 Task: Select and add the product "Flonase 24 Hour Allergy Relief Spray" to cart from the store "DashMart".
Action: Mouse moved to (55, 101)
Screenshot: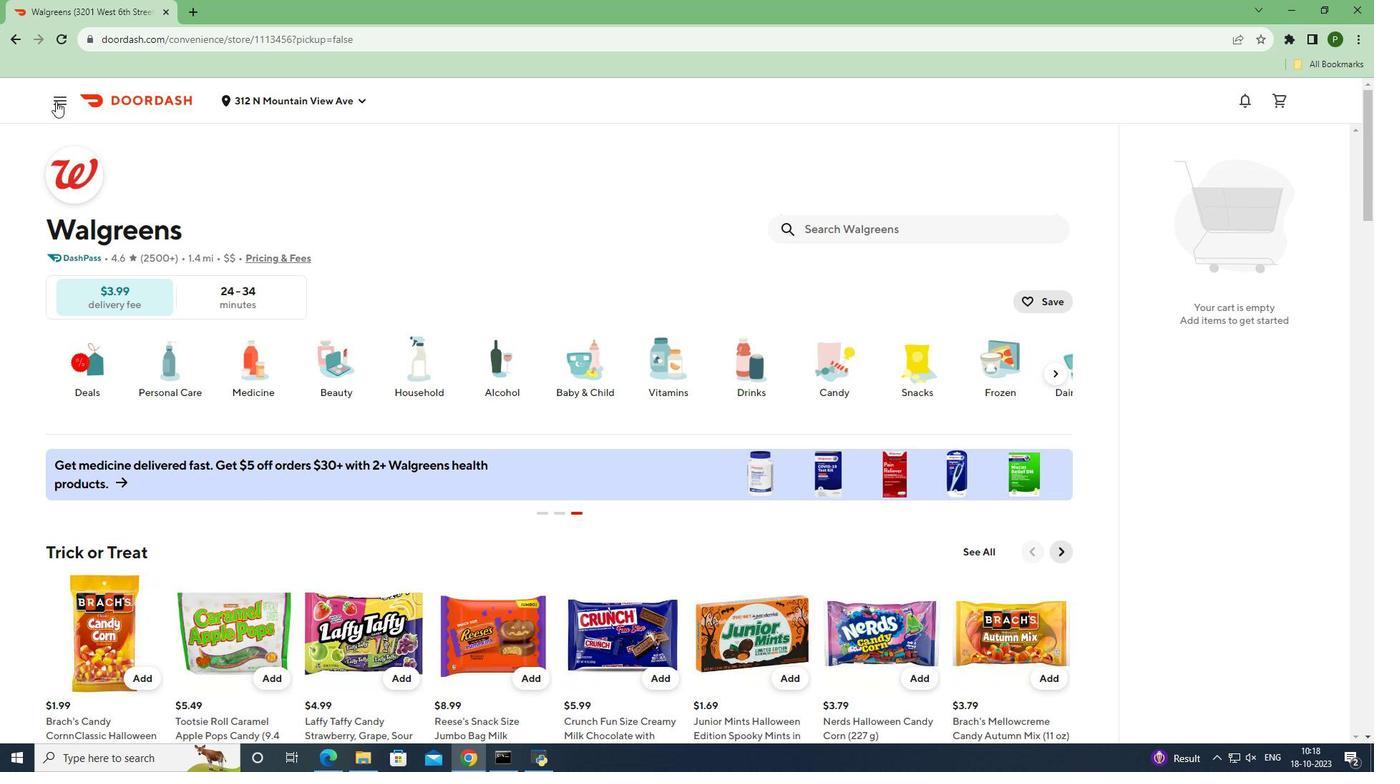 
Action: Mouse pressed left at (55, 101)
Screenshot: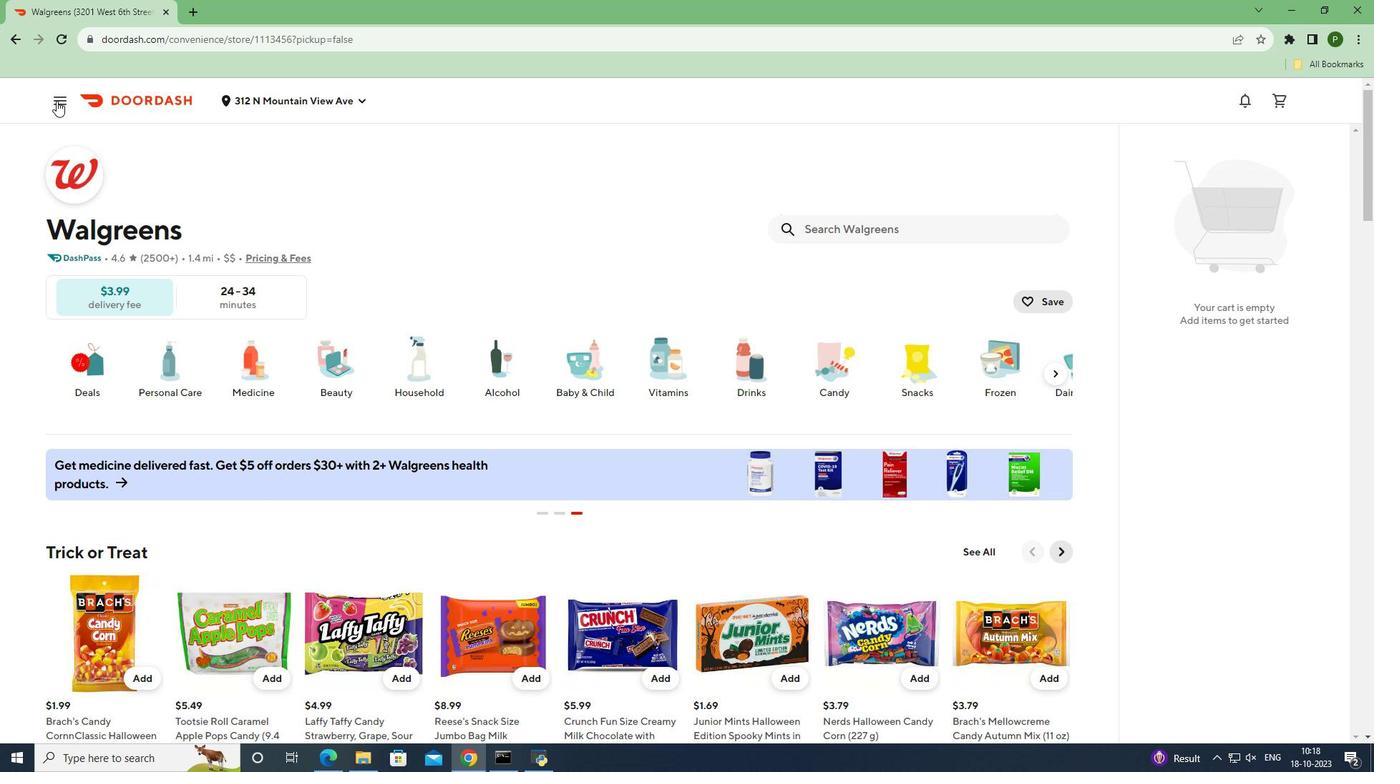 
Action: Mouse moved to (68, 203)
Screenshot: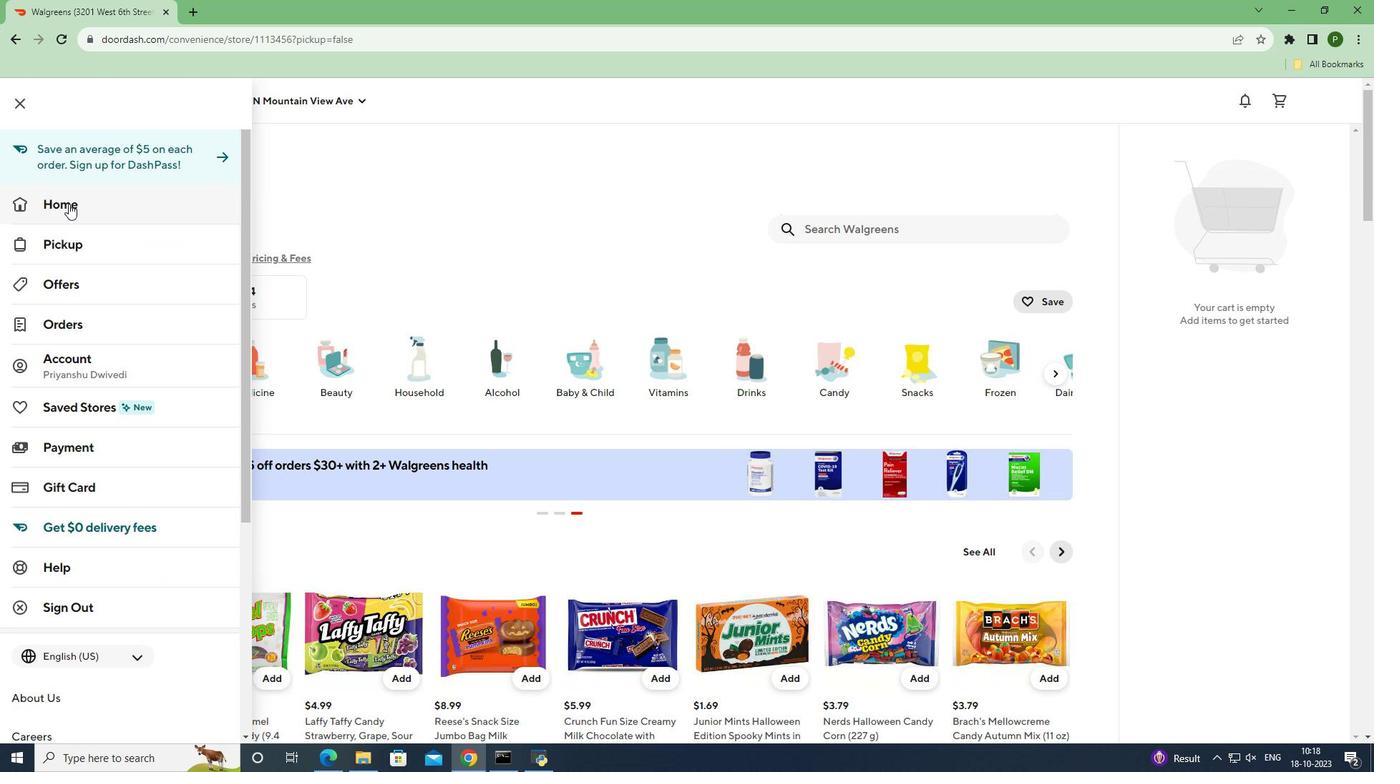 
Action: Mouse pressed left at (68, 203)
Screenshot: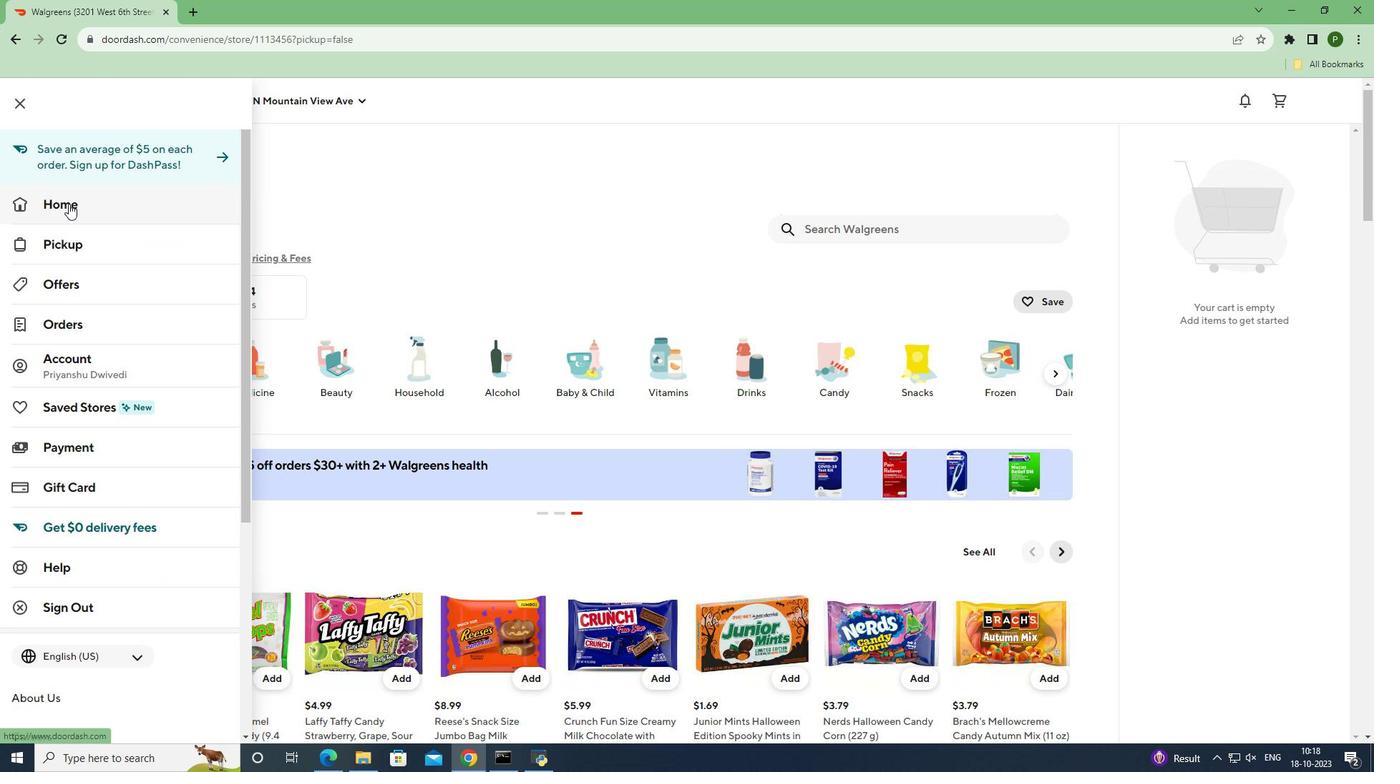
Action: Mouse moved to (1029, 156)
Screenshot: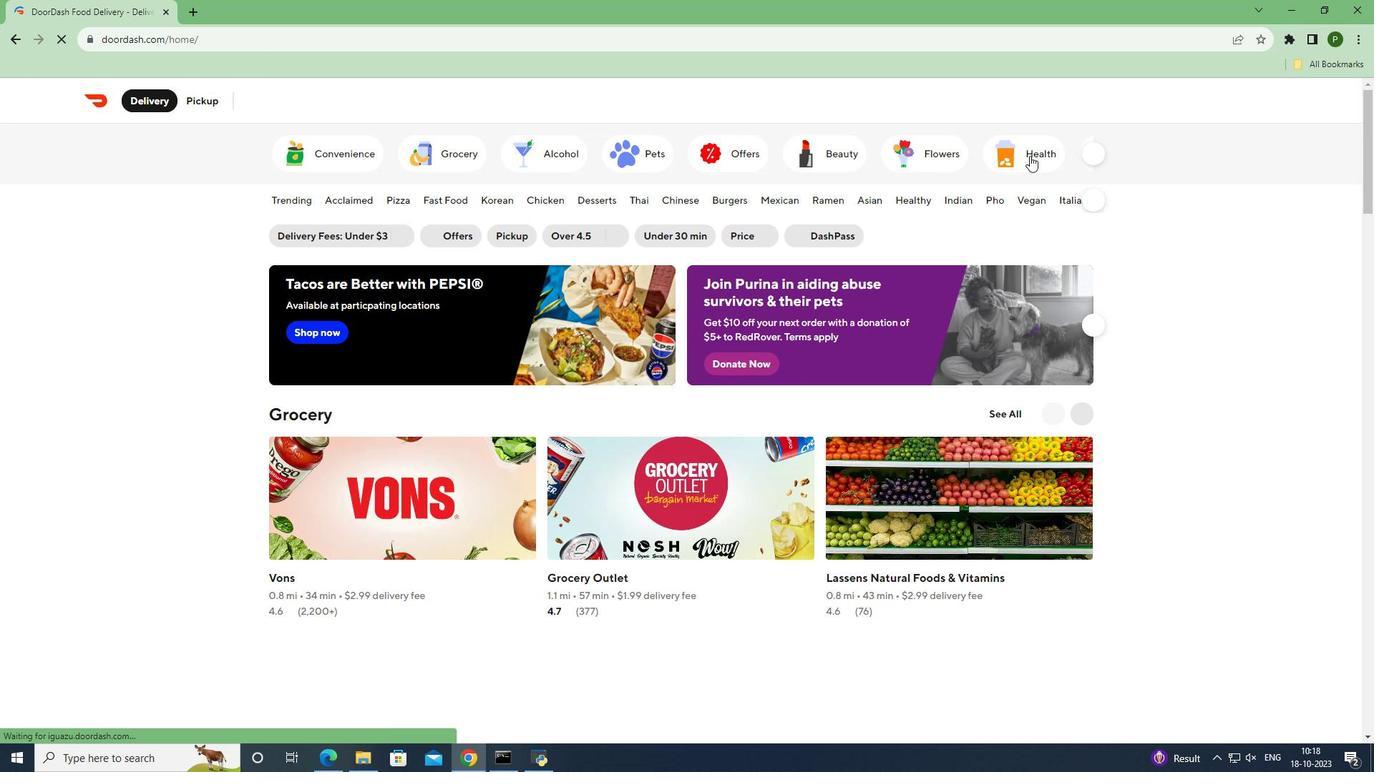 
Action: Mouse pressed left at (1029, 156)
Screenshot: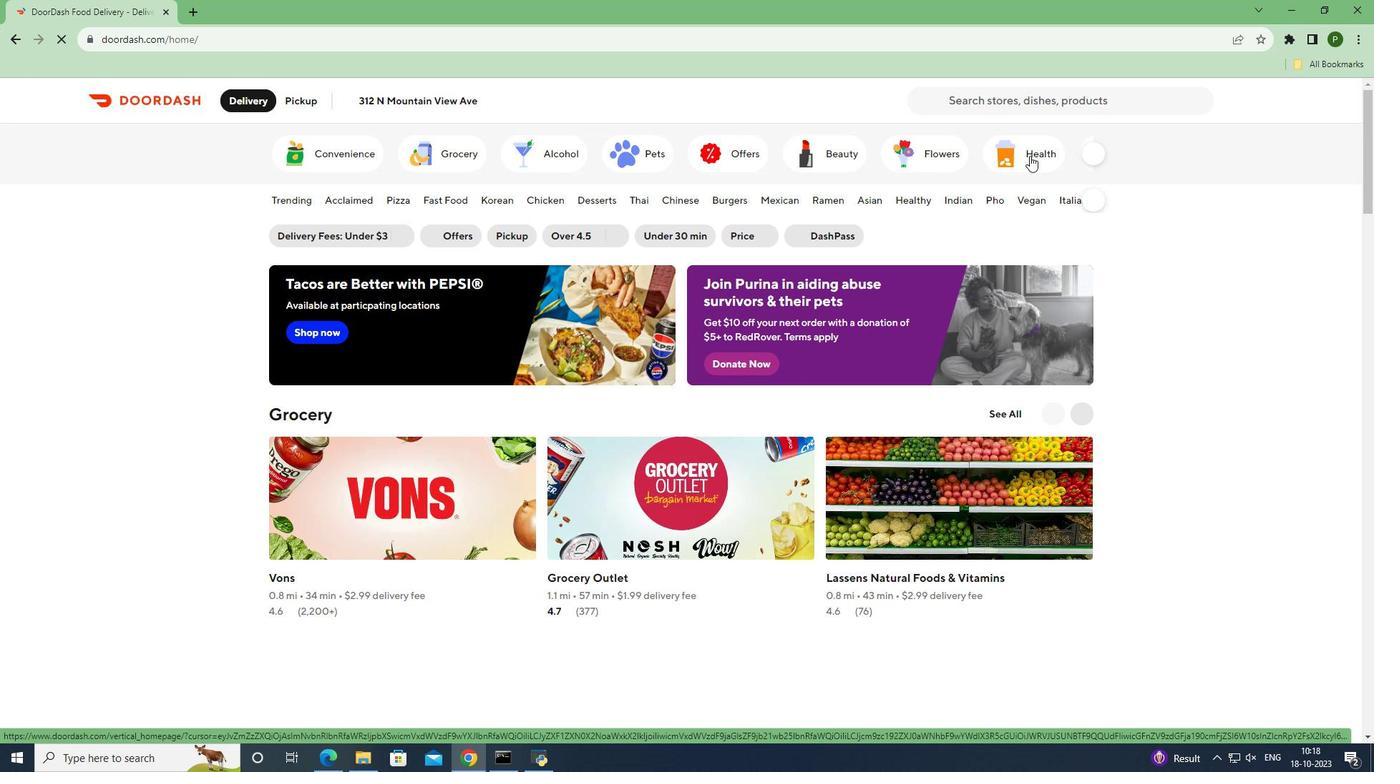 
Action: Mouse moved to (410, 464)
Screenshot: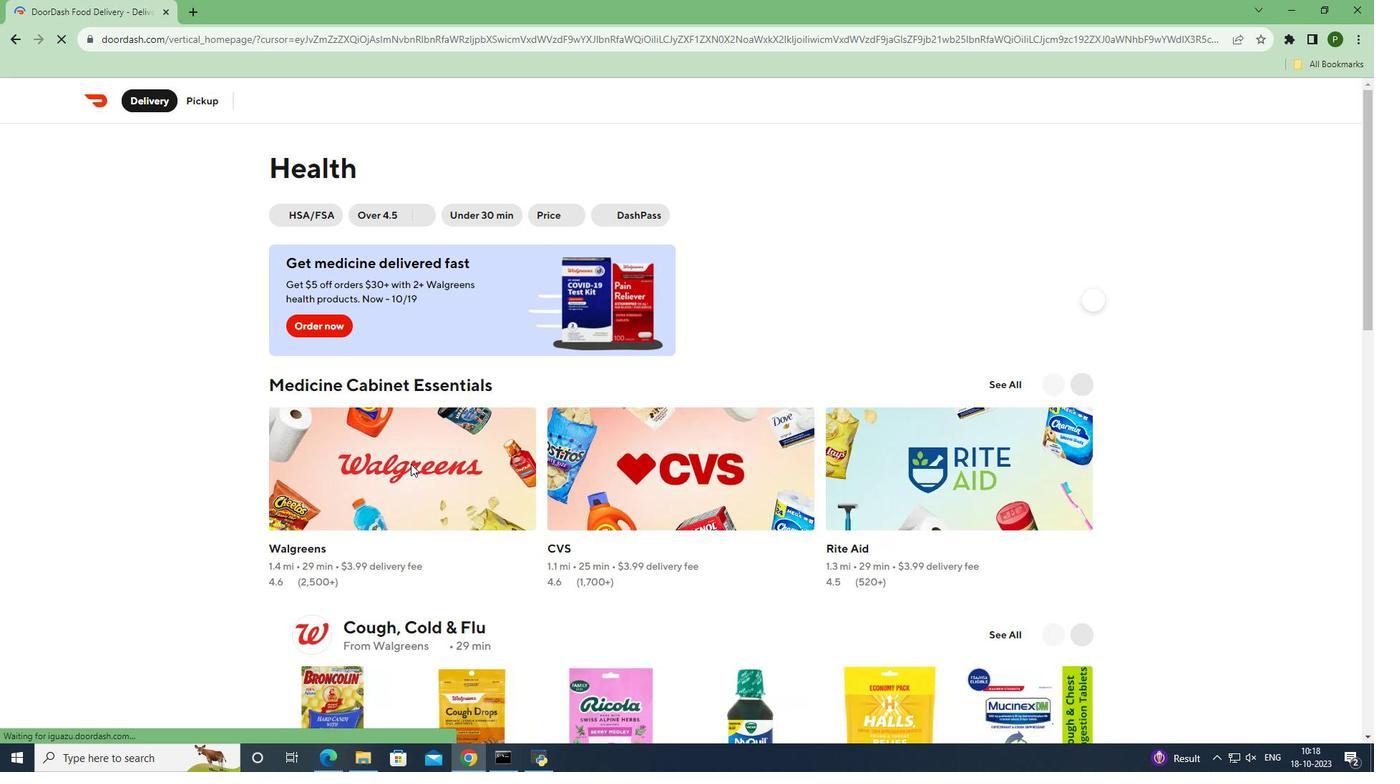 
Action: Mouse pressed left at (410, 464)
Screenshot: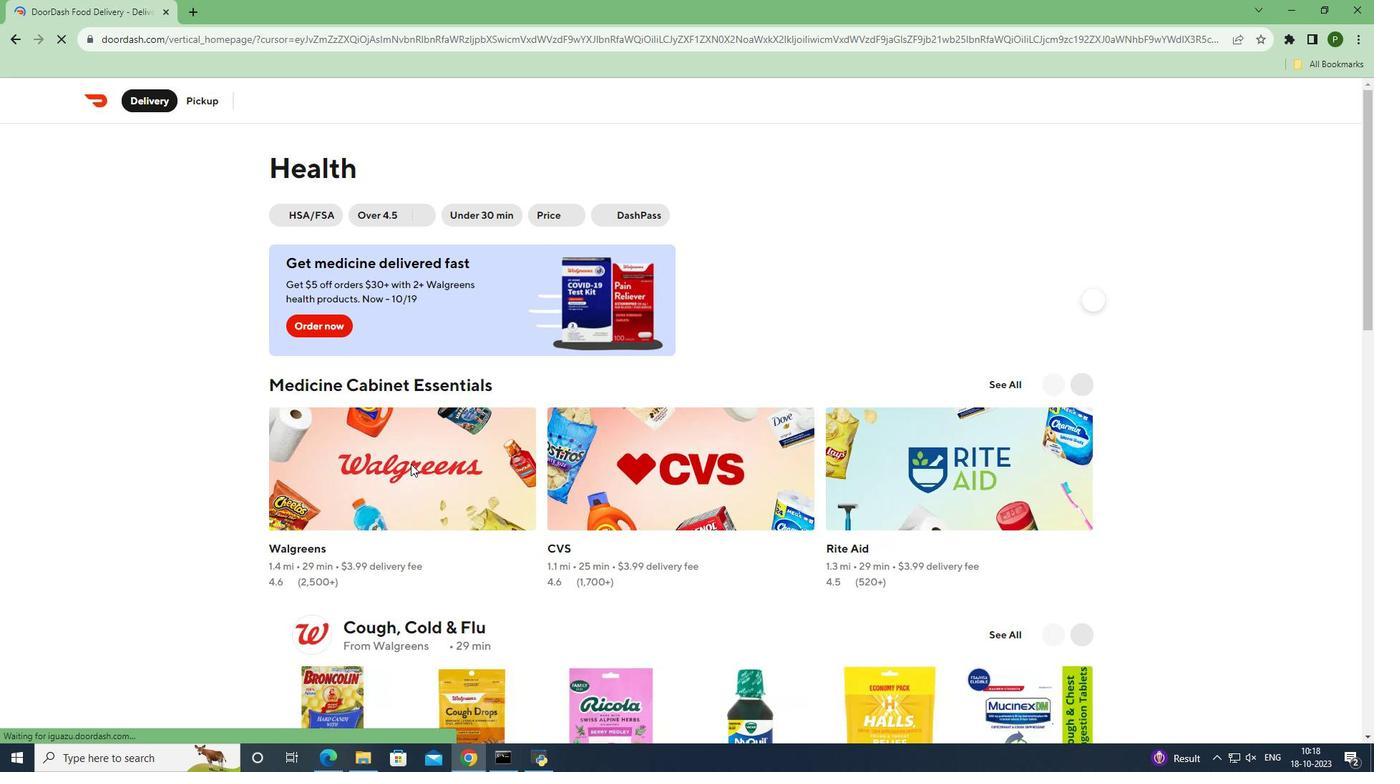 
Action: Mouse moved to (862, 226)
Screenshot: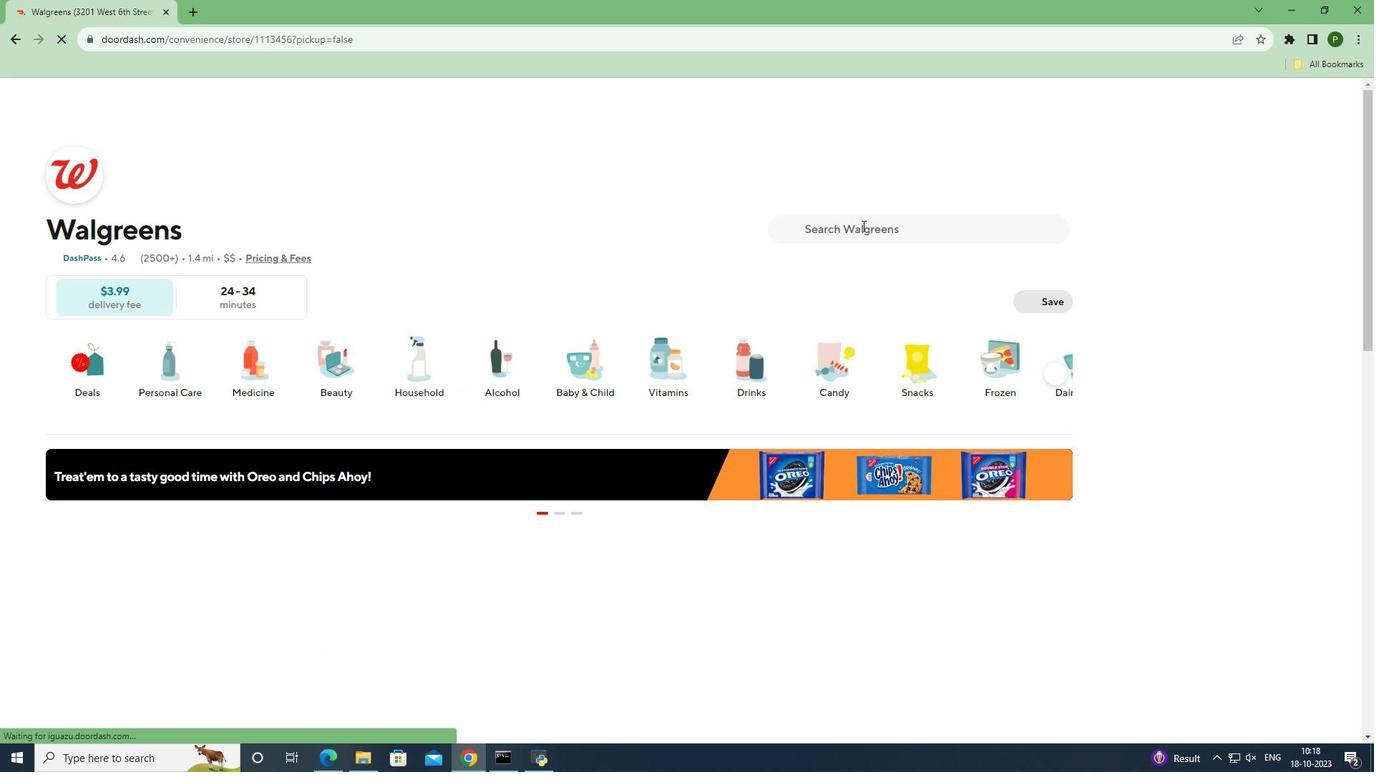 
Action: Mouse pressed left at (862, 226)
Screenshot: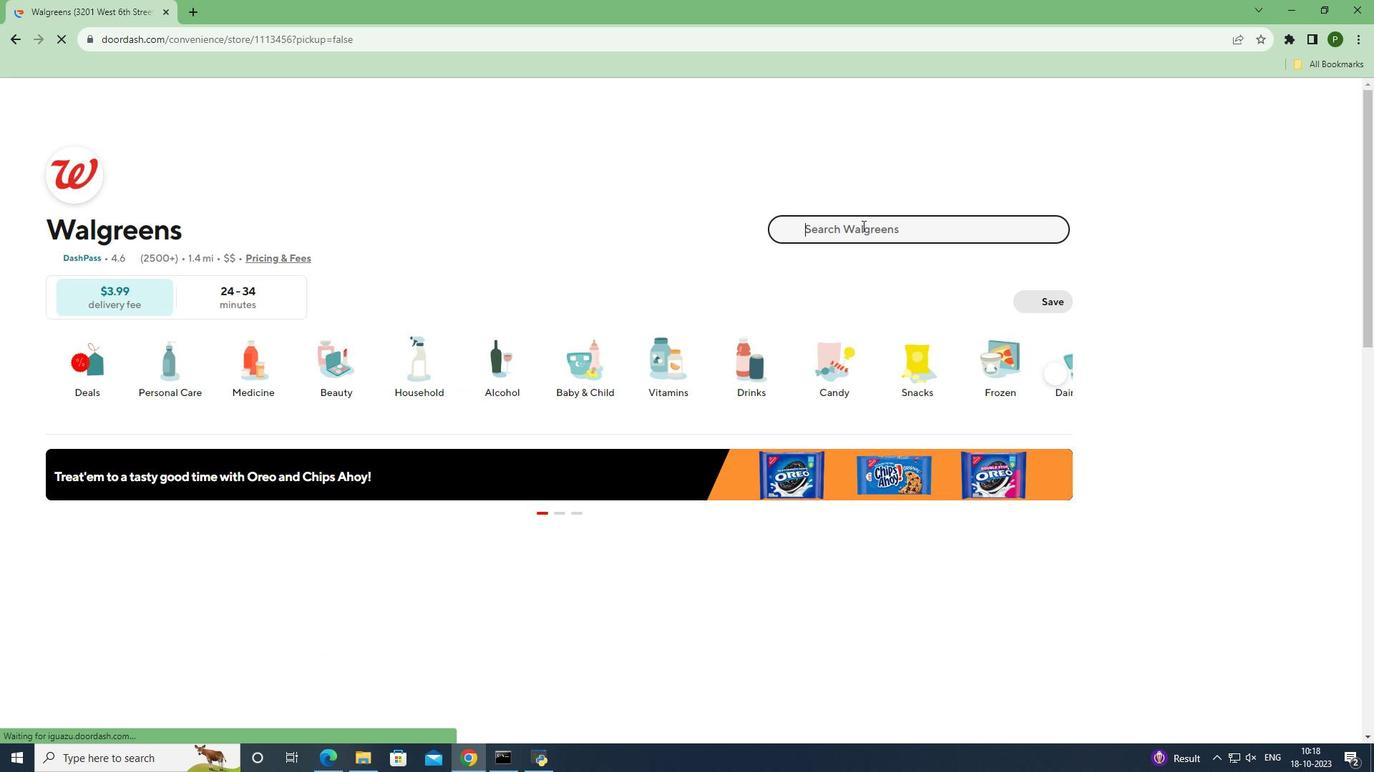 
Action: Key pressed <Key.caps_lock>F<Key.caps_lock>lonase<Key.space>24<Key.space><Key.caps_lock>H<Key.caps_lock>our<Key.space><Key.caps_lock>A<Key.caps_lock>llergy<Key.space><Key.caps_lock>R<Key.caps_lock>elief<Key.space><Key.caps_lock>S<Key.caps_lock>pray<Key.space>
Screenshot: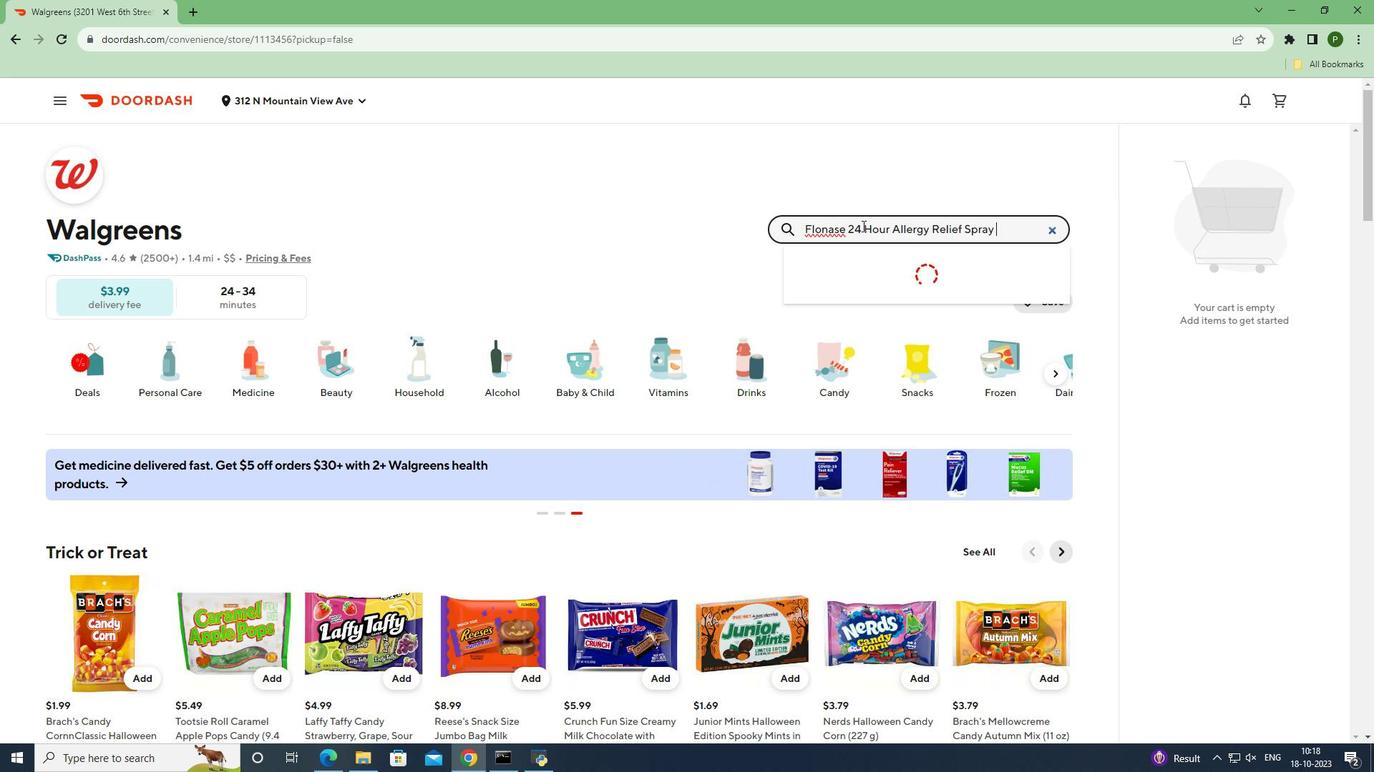 
Action: Mouse moved to (872, 288)
Screenshot: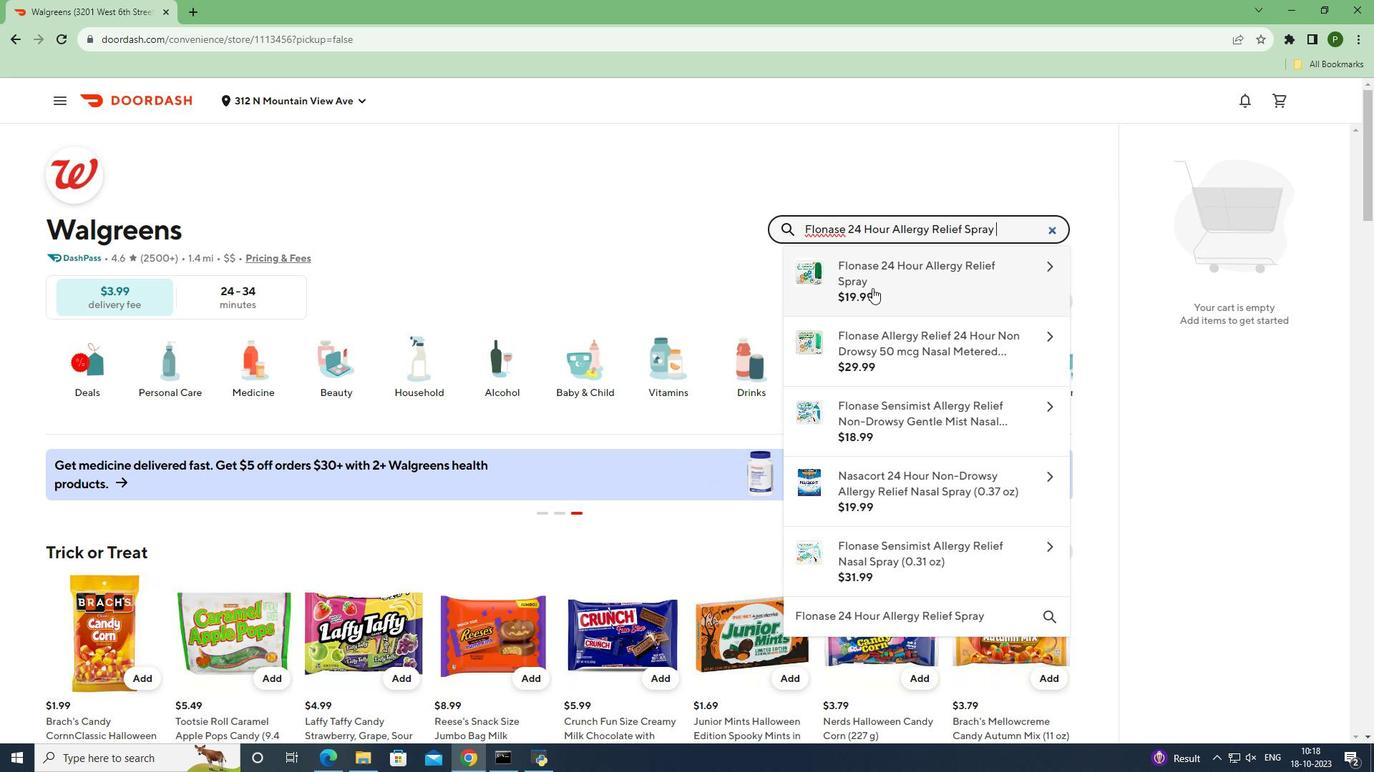 
Action: Mouse pressed left at (872, 288)
Screenshot: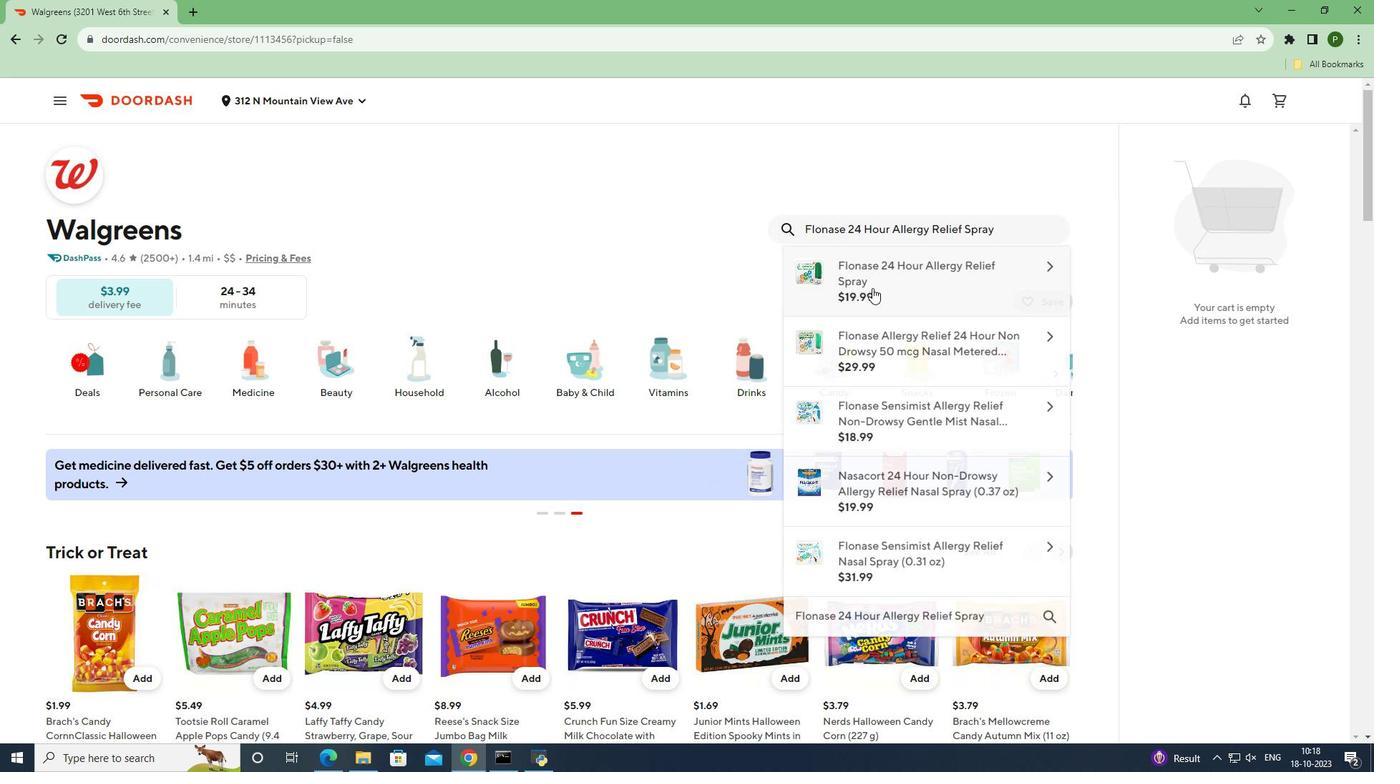 
Action: Mouse moved to (898, 707)
Screenshot: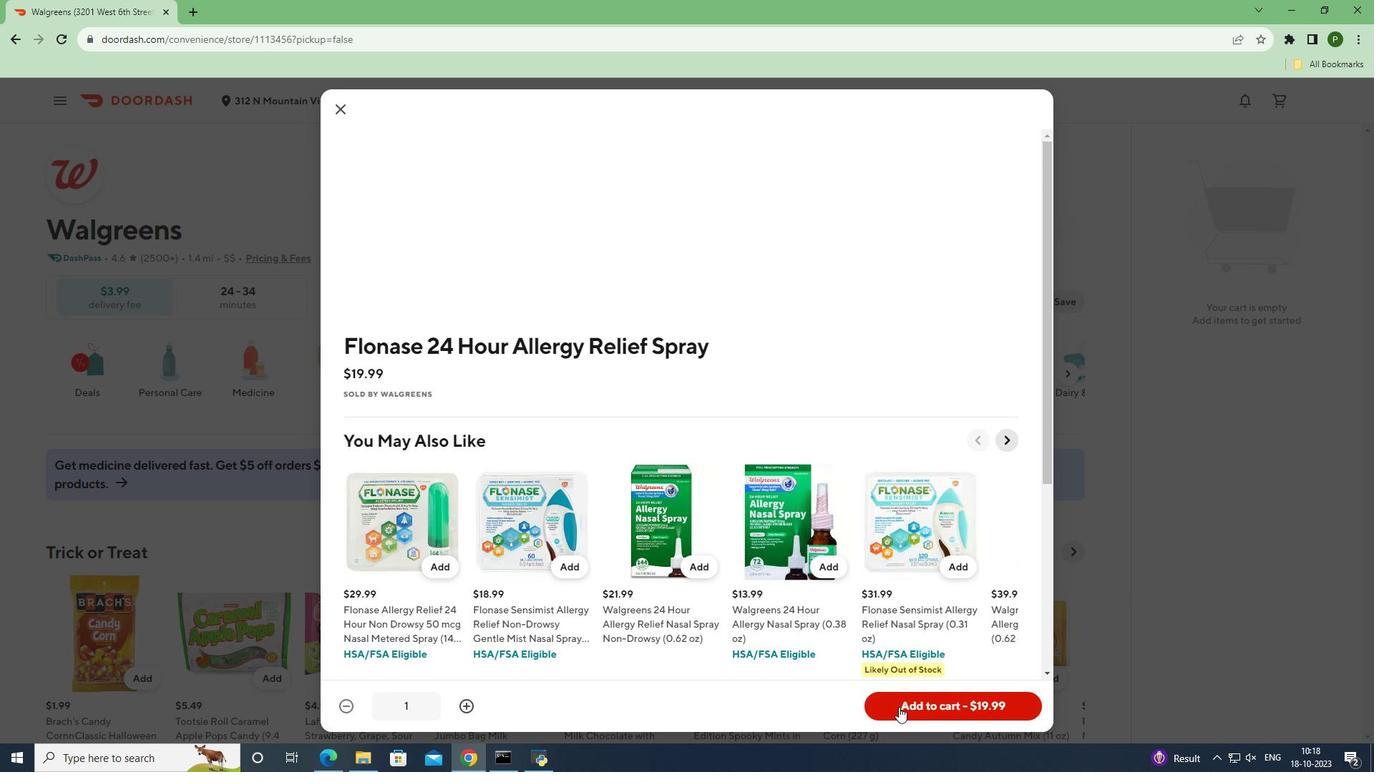 
Action: Mouse pressed left at (898, 707)
Screenshot: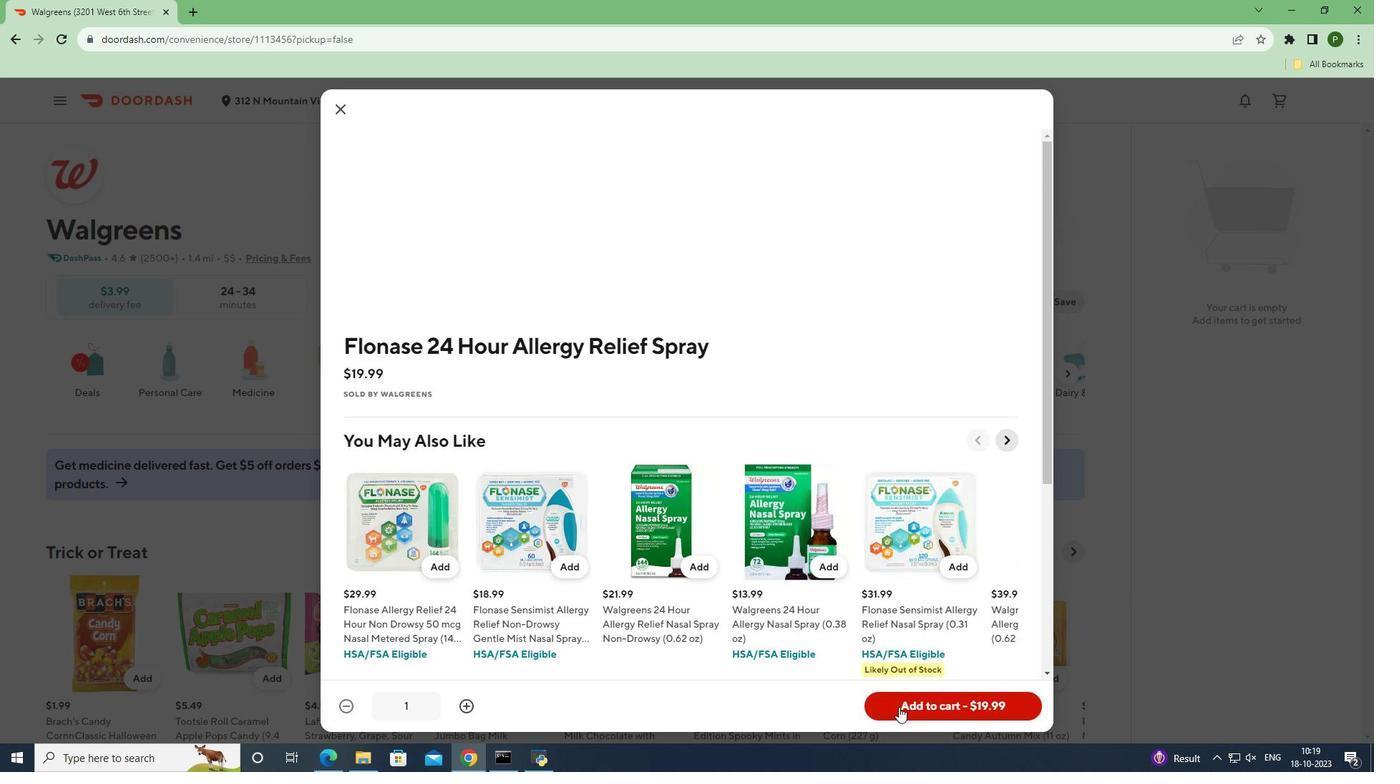 
Action: Mouse moved to (1165, 647)
Screenshot: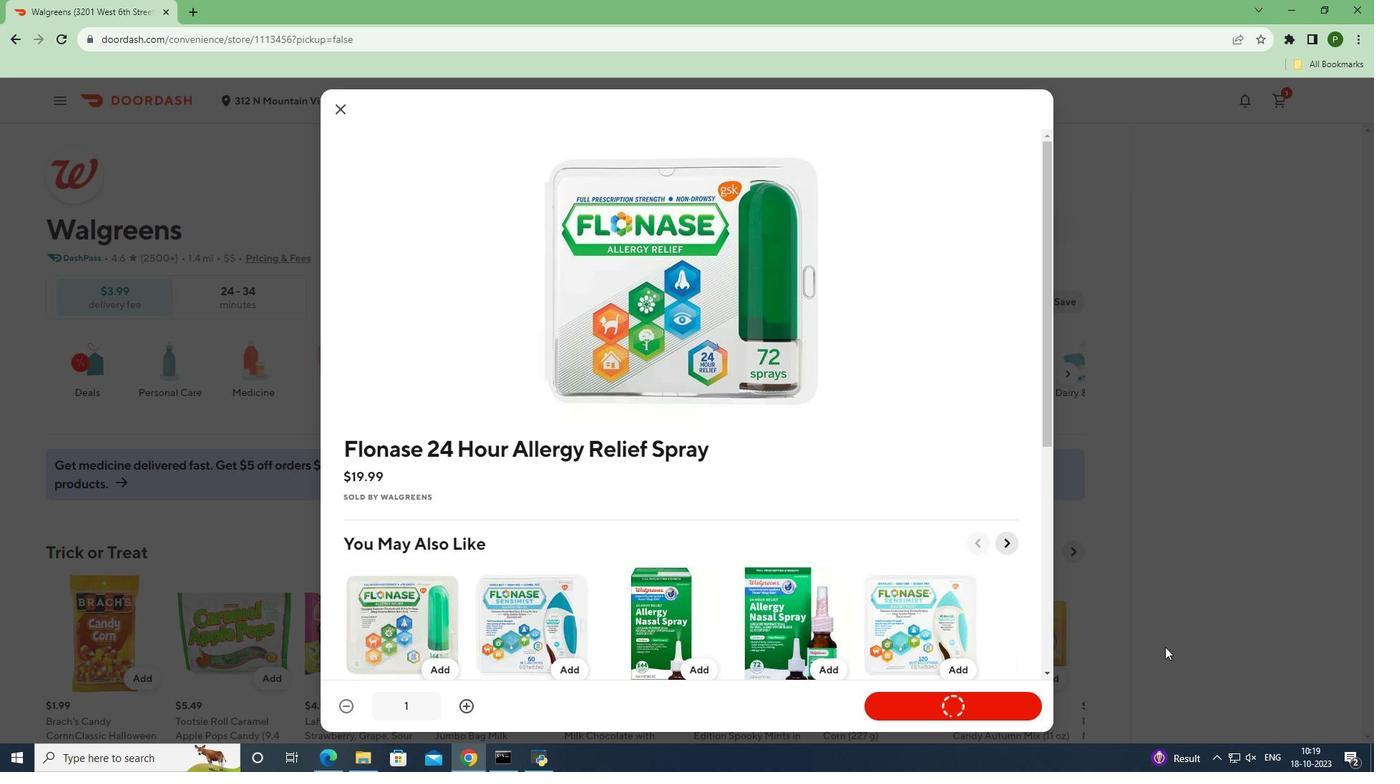 
